 Task: In the Contact  JonesDelilah@valeo.com, schedule and save the meeting with title: 'Collaborative Discussion', Select date: '7 August, 2023', select start time: 5:00:PM. Add location in person New York with meeting description: Kindly join this meeting to understand Product Demo and Service Presentation.. Logged in from softage.1@softage.net
Action: Mouse moved to (94, 61)
Screenshot: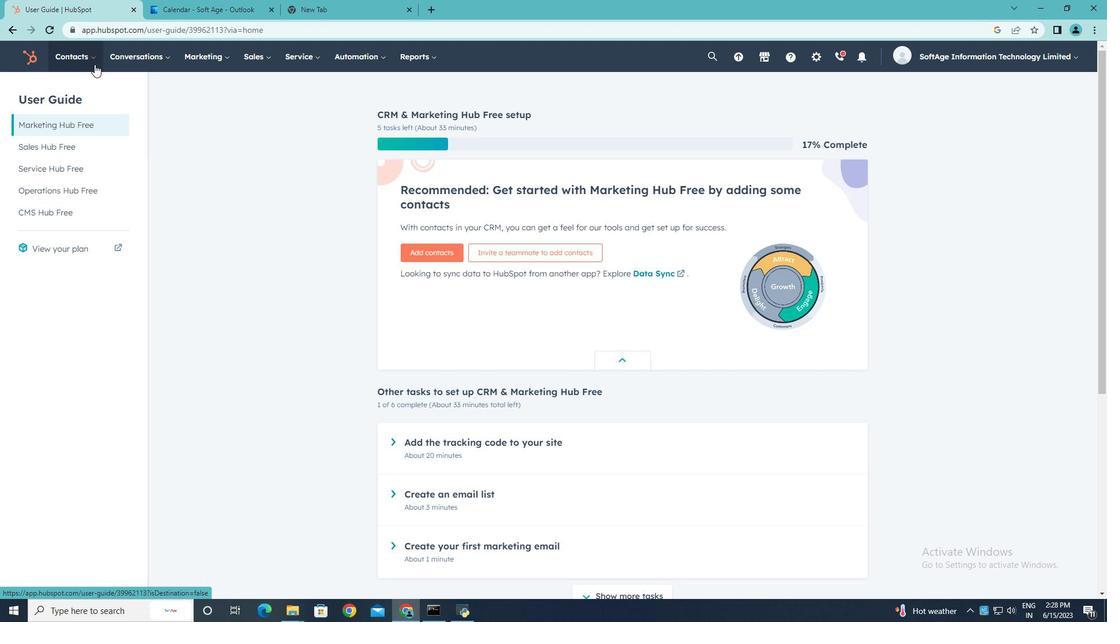
Action: Mouse pressed left at (94, 61)
Screenshot: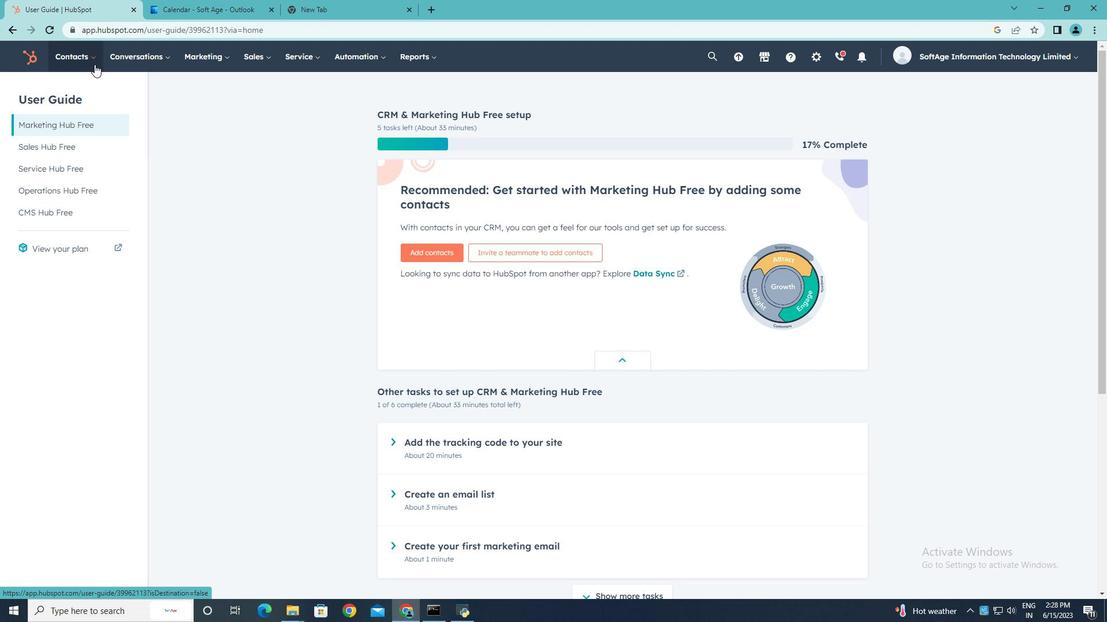 
Action: Mouse moved to (92, 94)
Screenshot: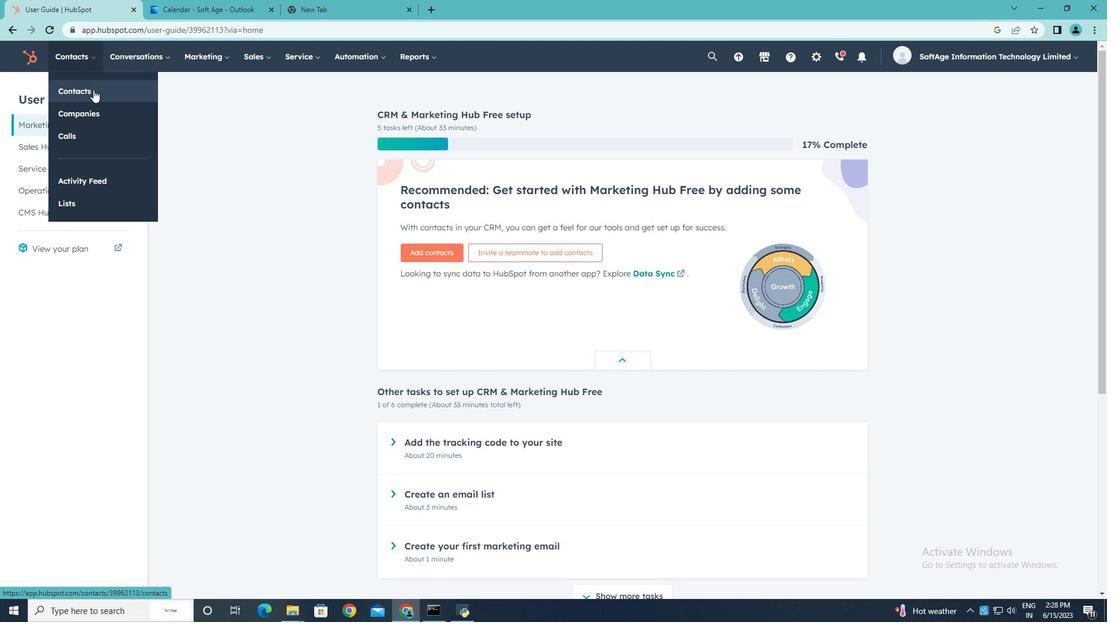 
Action: Mouse pressed left at (92, 94)
Screenshot: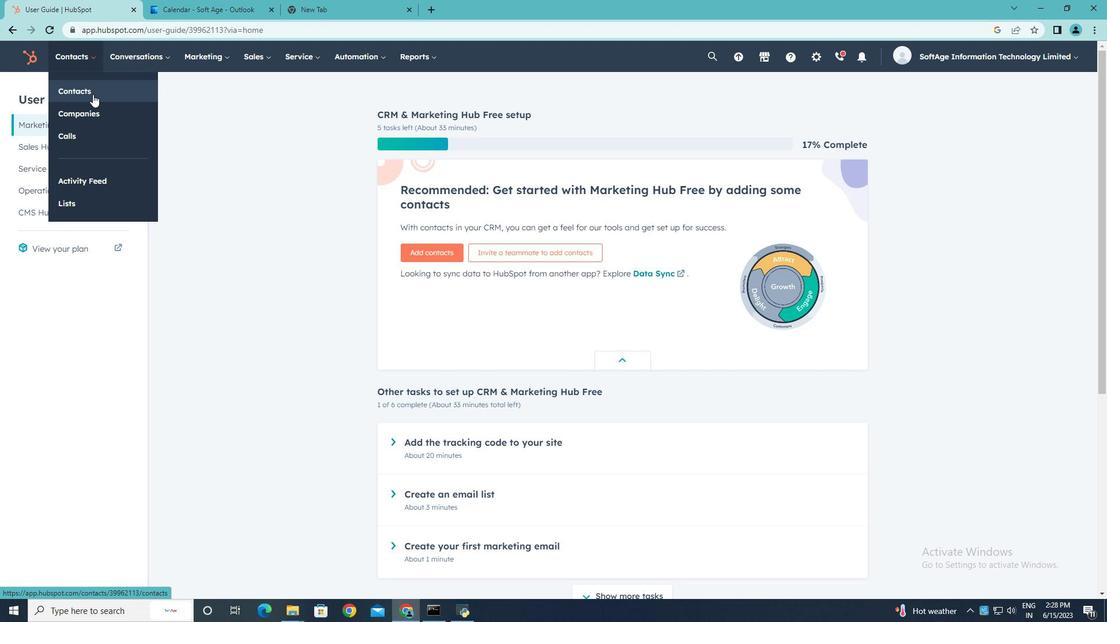 
Action: Mouse moved to (73, 186)
Screenshot: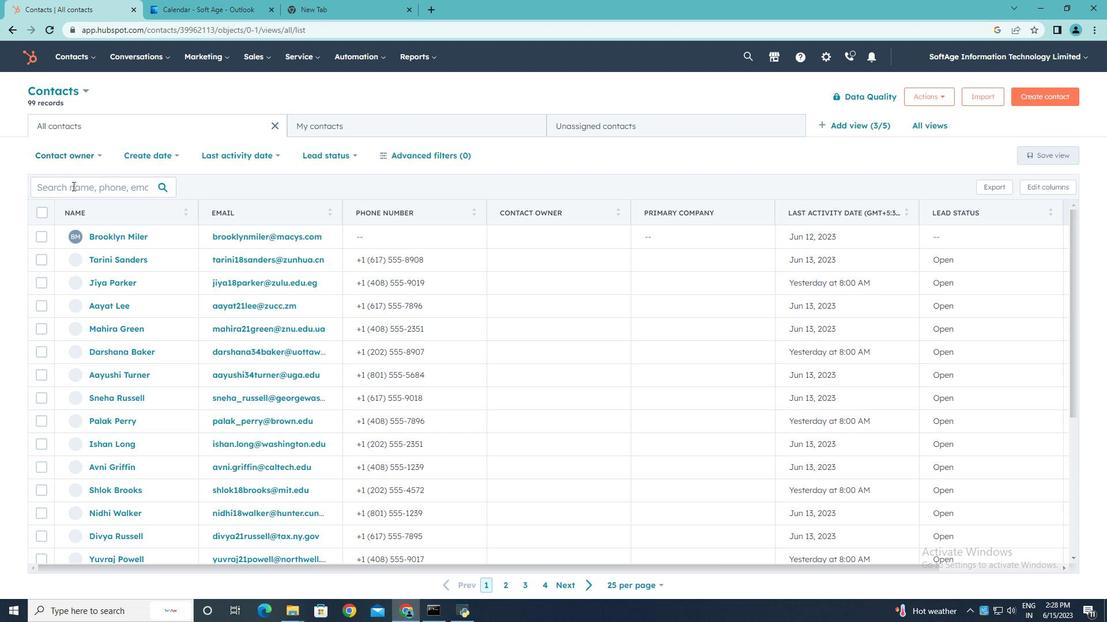 
Action: Mouse pressed left at (73, 186)
Screenshot: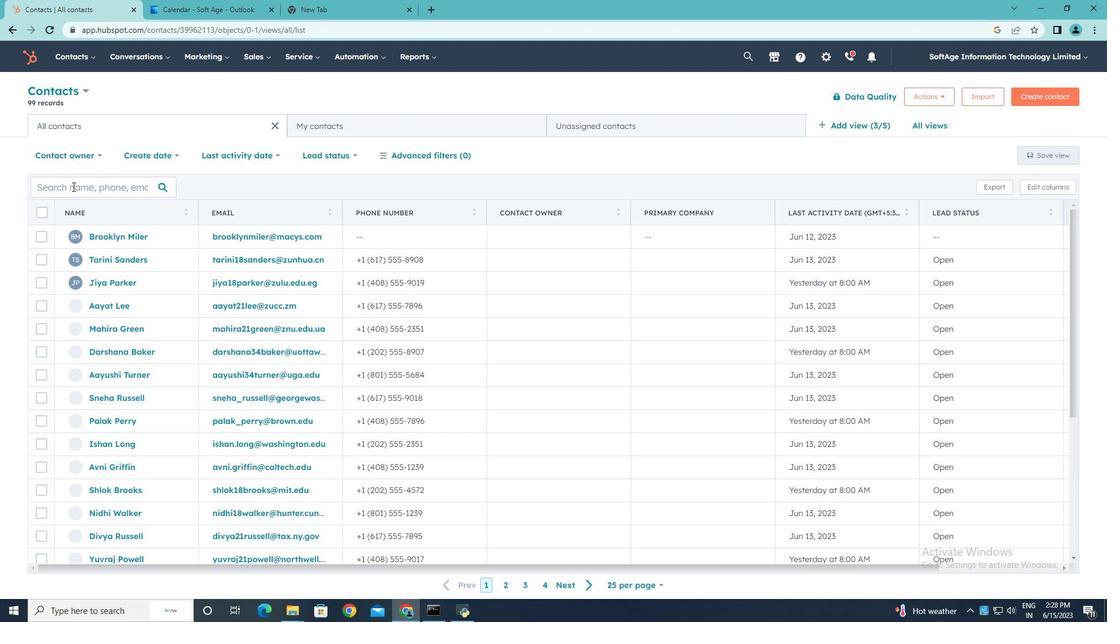 
Action: Key pressed <Key.shift><Key.shift>Jones<Key.shift><Key.shift><Key.shift>Delilah<Key.shift><Key.shift><Key.shift><Key.shift><Key.shift><Key.shift><Key.shift>valei<Key.backspace>o.com
Screenshot: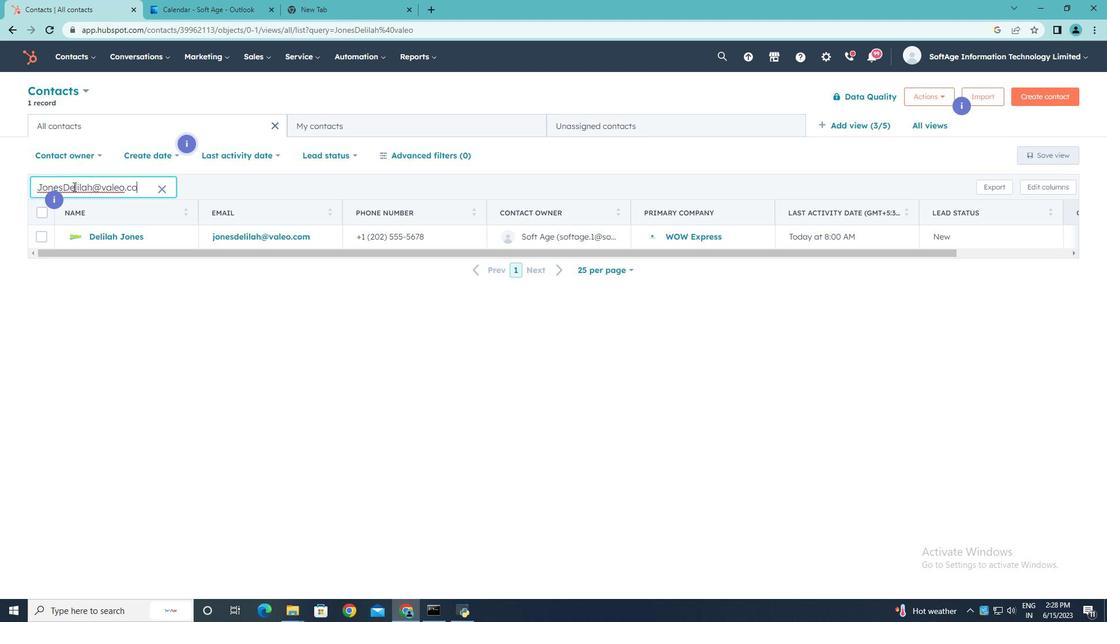 
Action: Mouse moved to (122, 234)
Screenshot: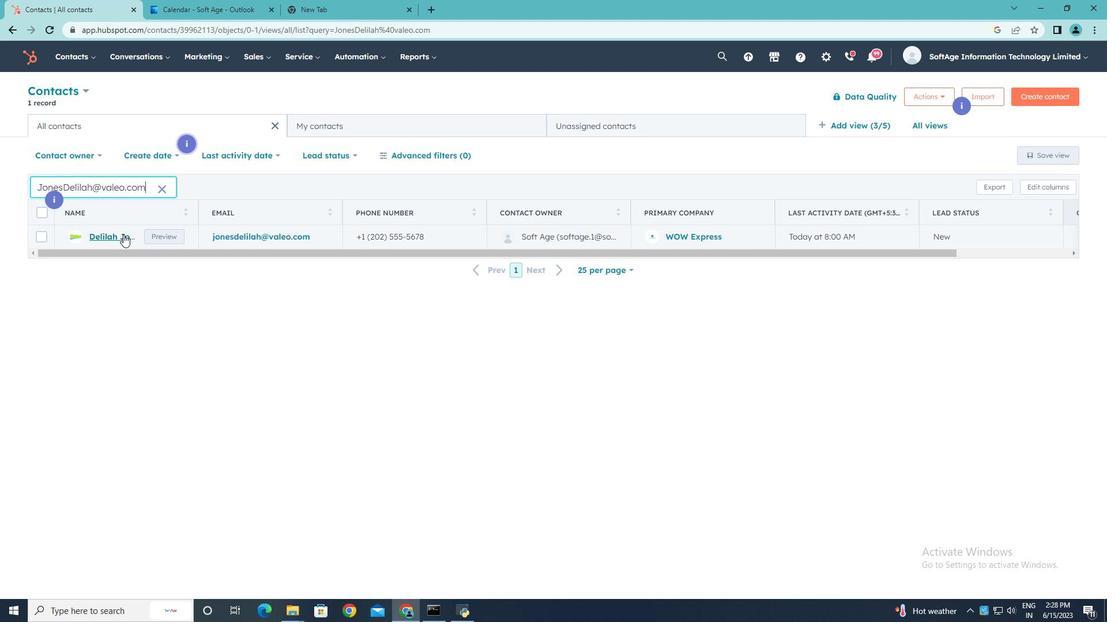 
Action: Mouse pressed left at (122, 234)
Screenshot: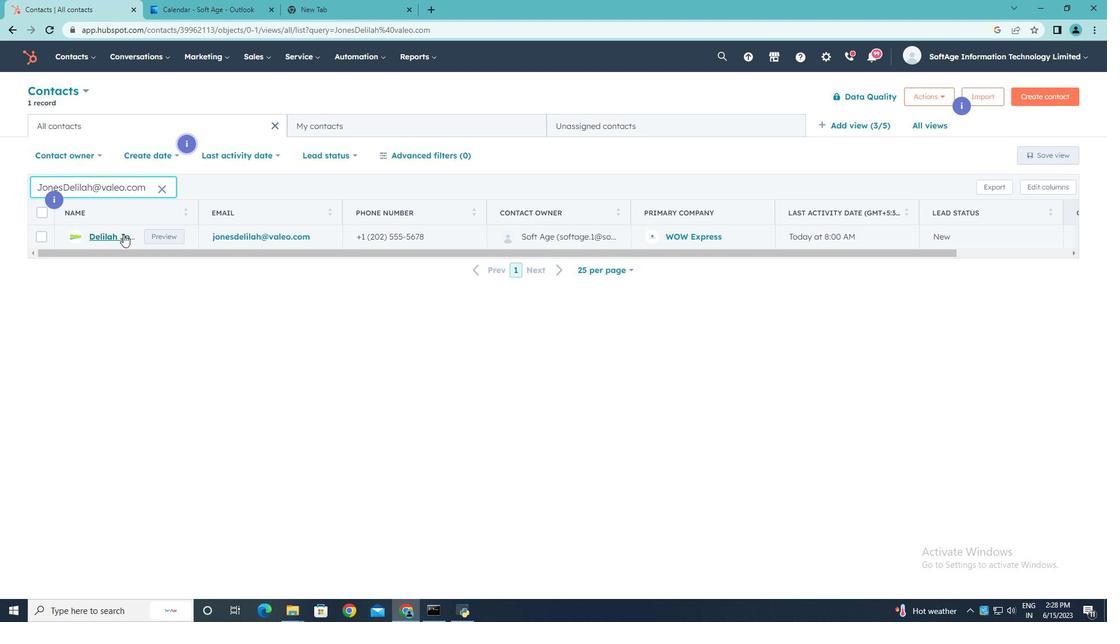 
Action: Mouse moved to (183, 185)
Screenshot: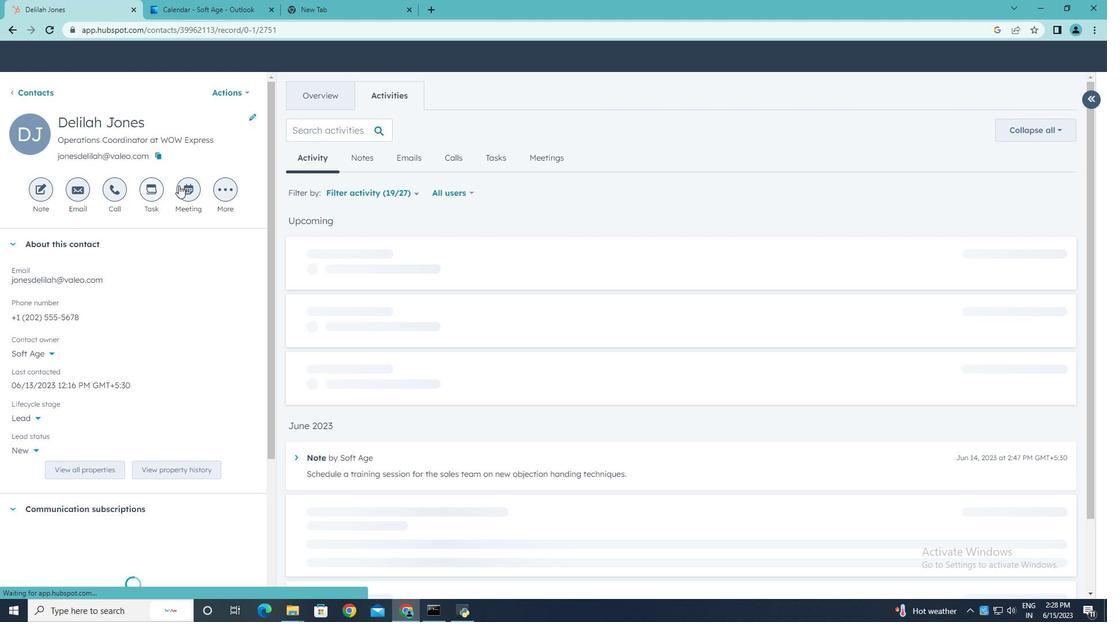 
Action: Mouse pressed left at (183, 185)
Screenshot: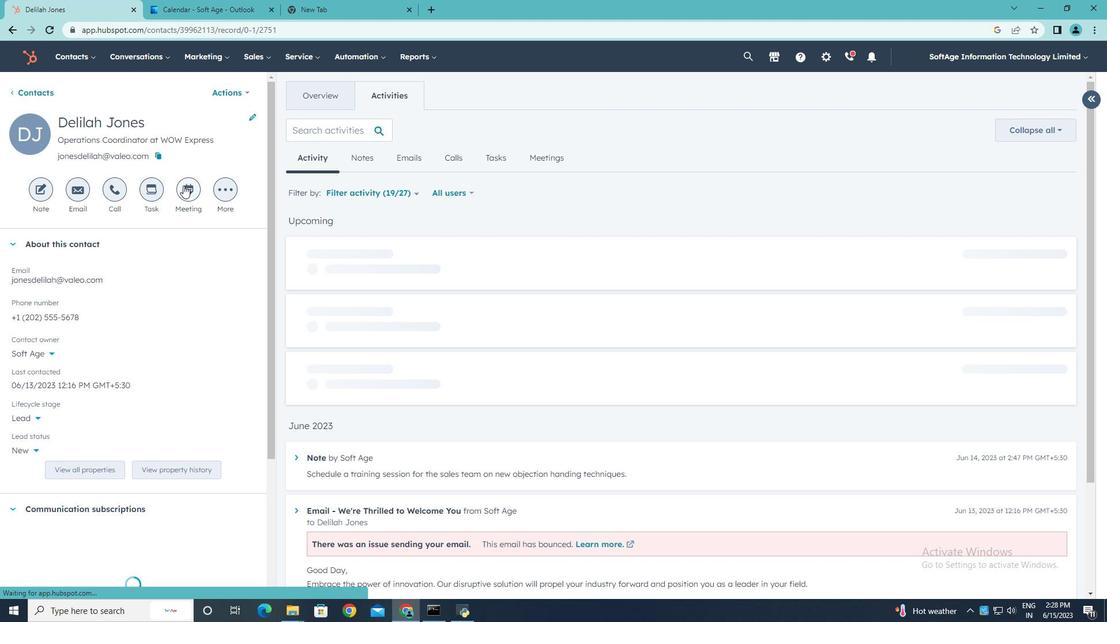 
Action: Mouse moved to (184, 185)
Screenshot: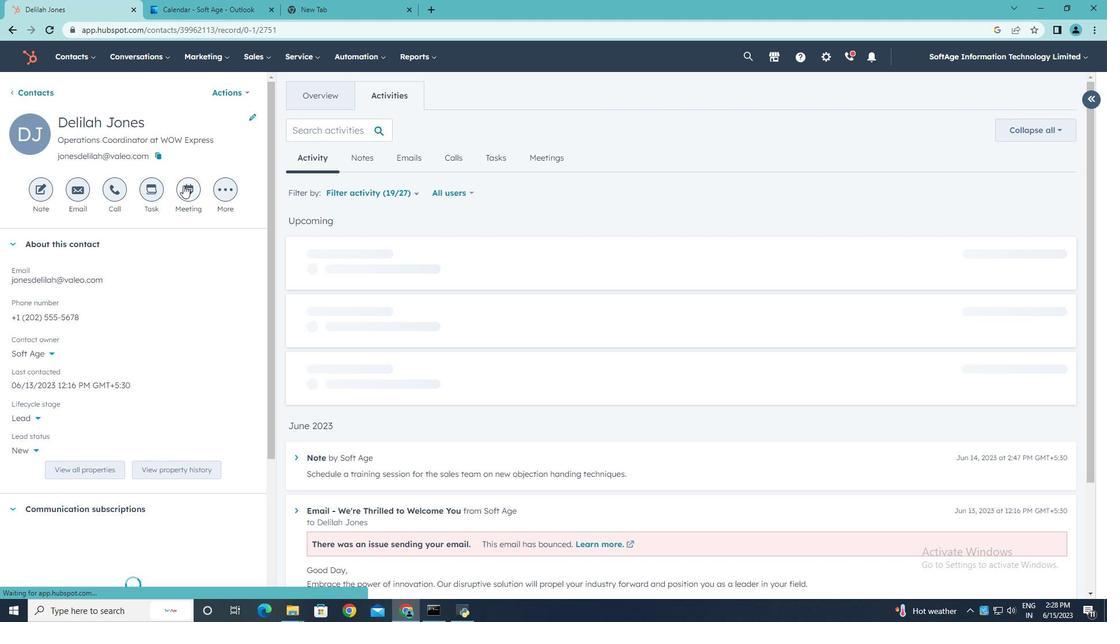 
Action: Key pressed <Key.shift><Key.shift><Key.shift><Key.shift><Key.shift><Key.shift><Key.shift><Key.shift><Key.shift>Collaborative<Key.space><Key.shift>Discussion.
Screenshot: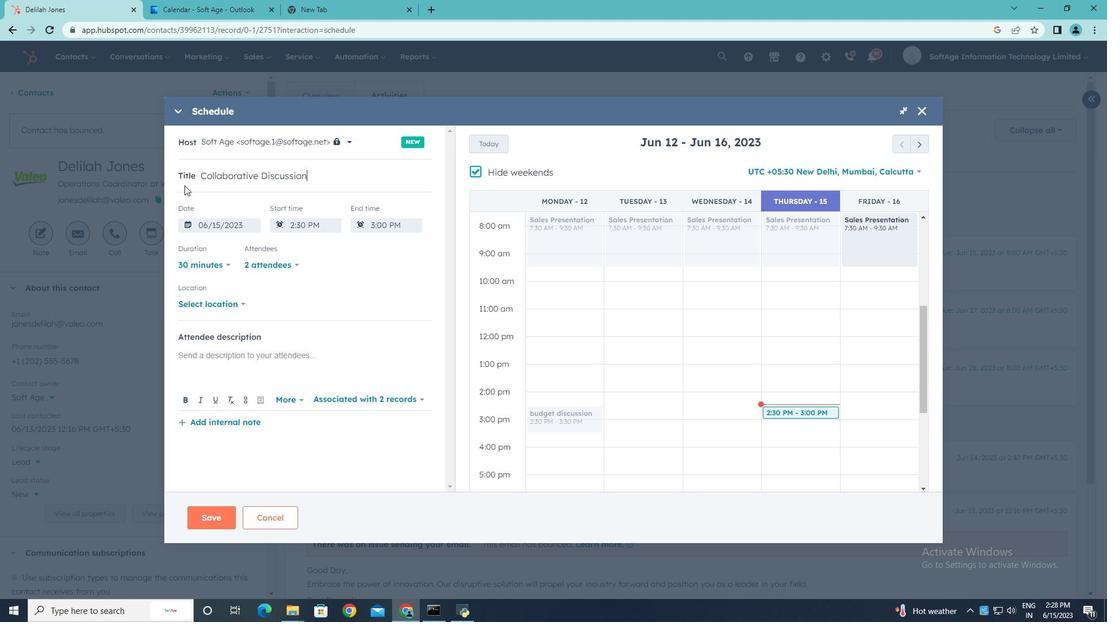 
Action: Mouse moved to (474, 173)
Screenshot: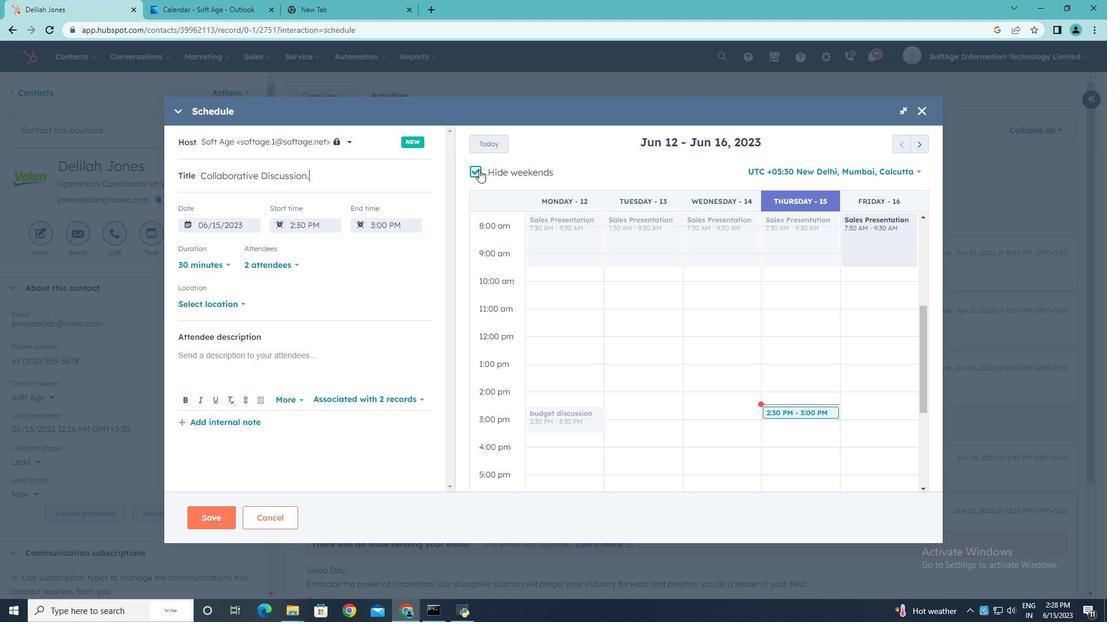 
Action: Mouse pressed left at (474, 173)
Screenshot: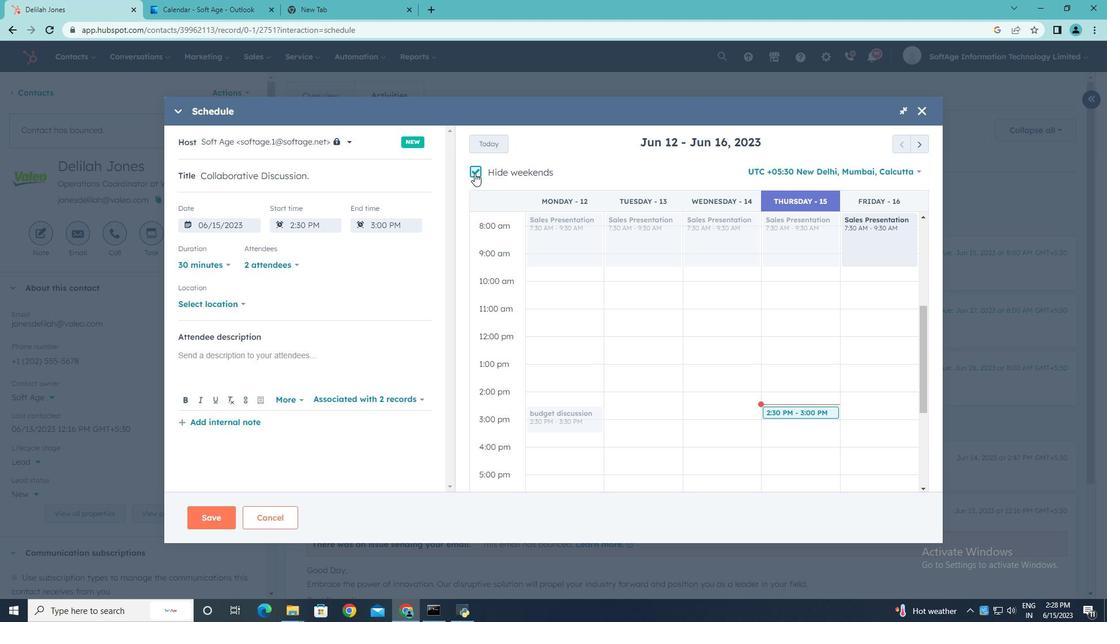 
Action: Mouse moved to (922, 145)
Screenshot: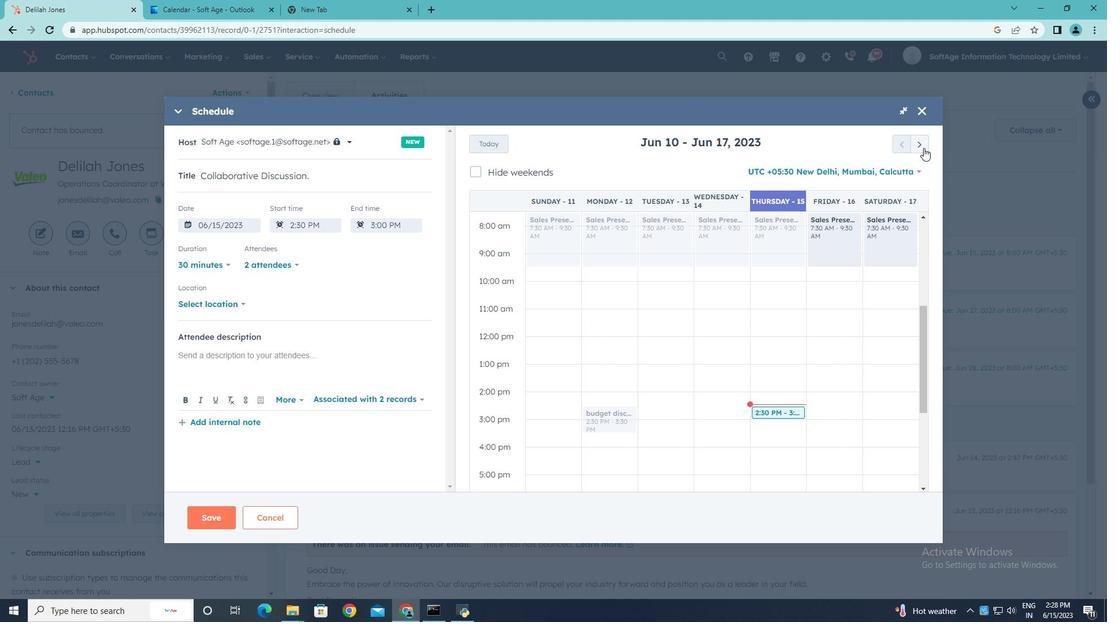 
Action: Mouse pressed left at (922, 145)
Screenshot: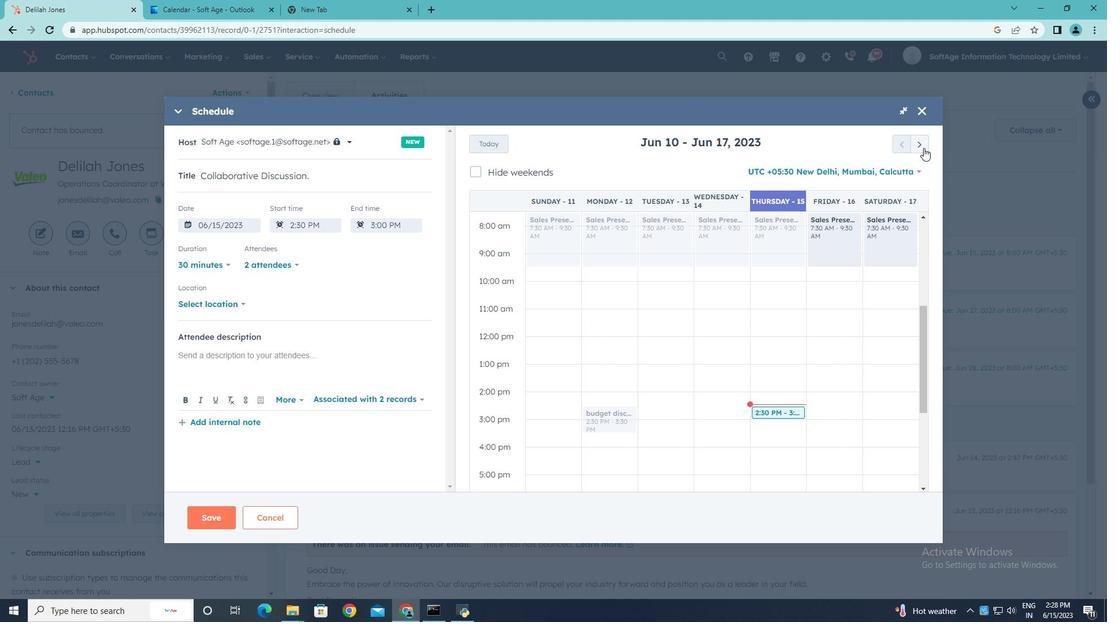 
Action: Mouse pressed left at (922, 145)
Screenshot: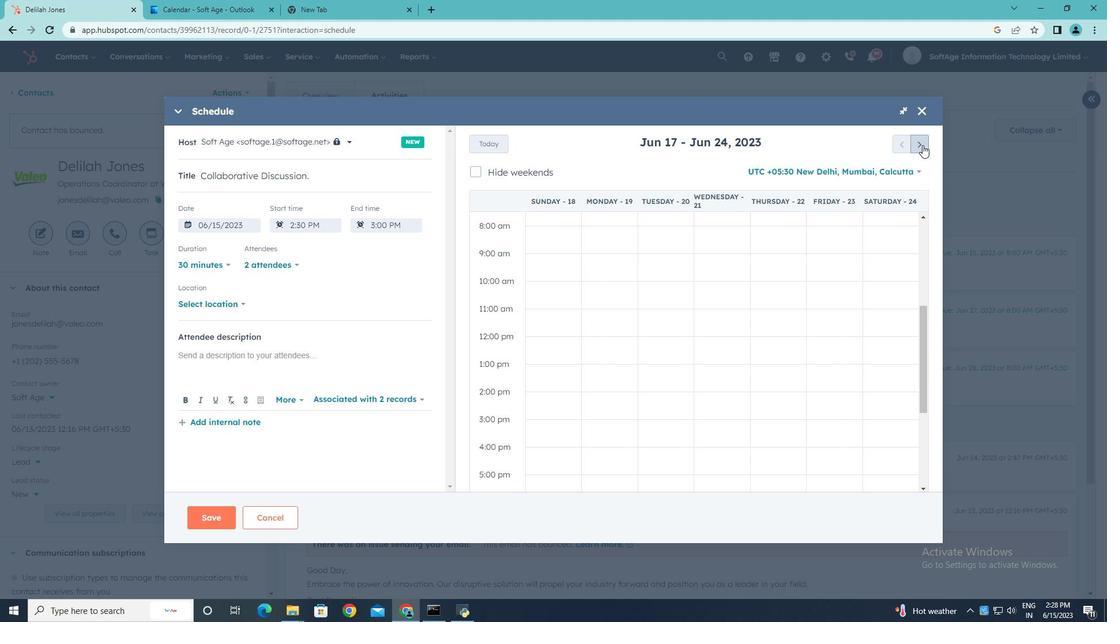 
Action: Mouse pressed left at (922, 145)
Screenshot: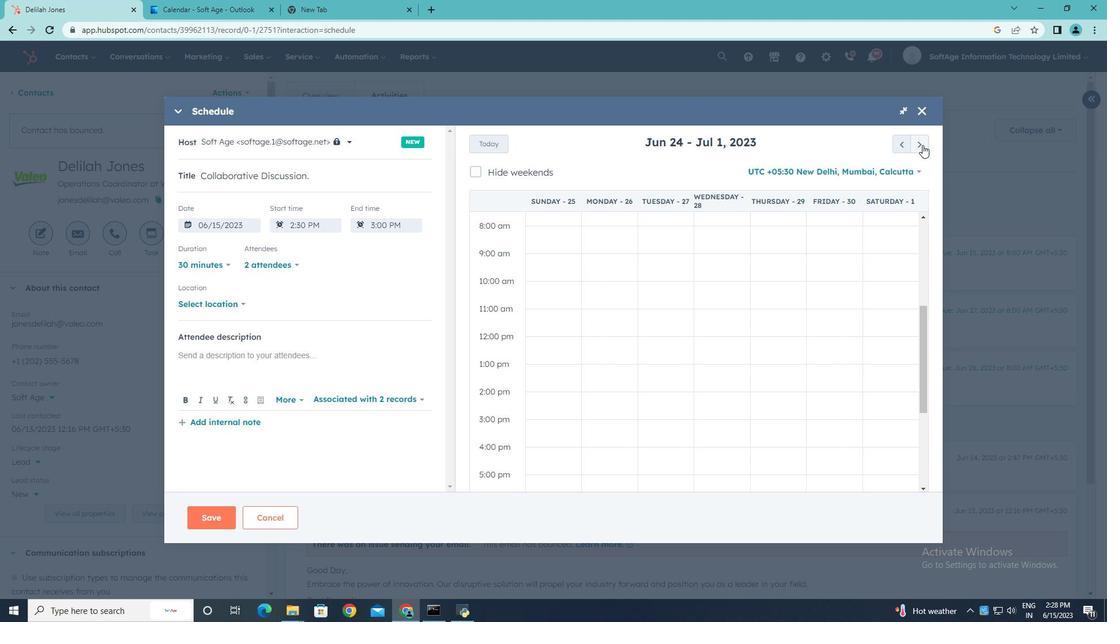 
Action: Mouse pressed left at (922, 145)
Screenshot: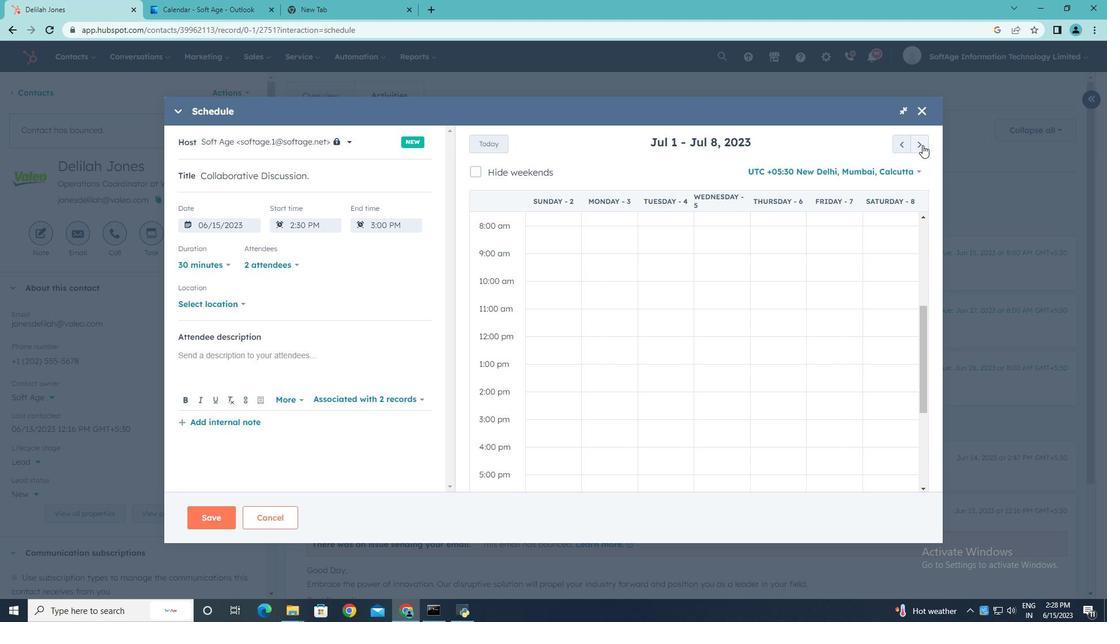 
Action: Mouse pressed left at (922, 145)
Screenshot: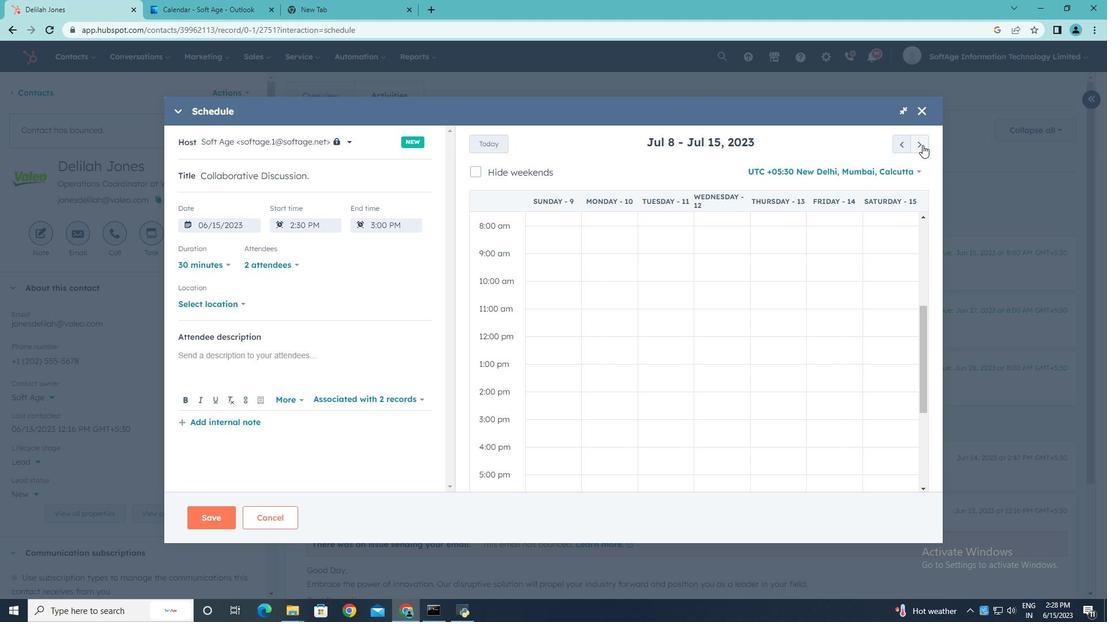 
Action: Mouse pressed left at (922, 145)
Screenshot: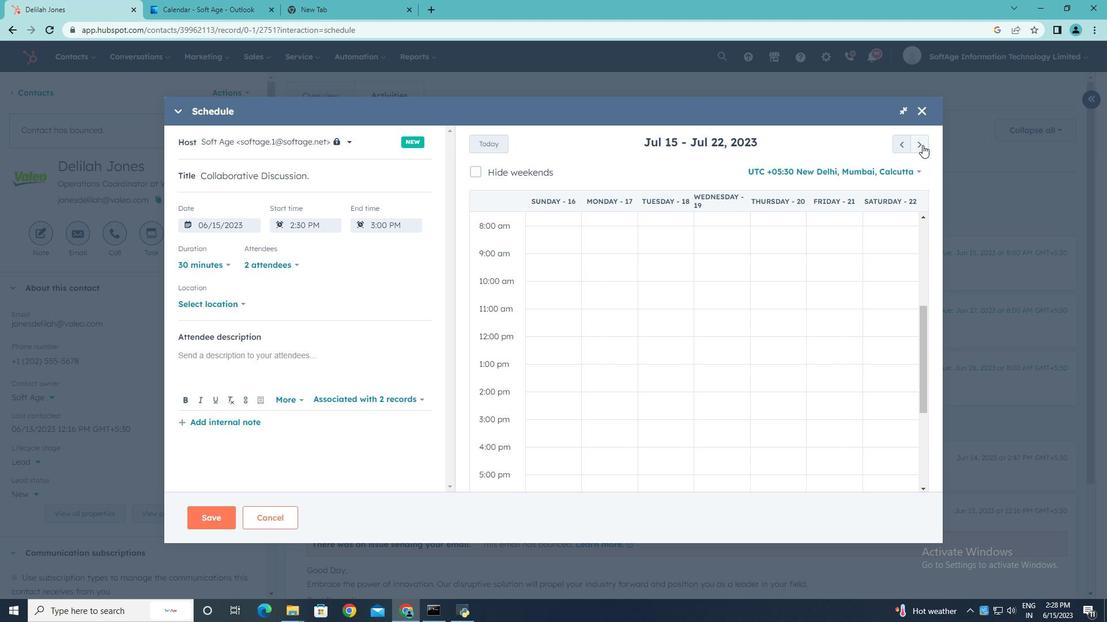 
Action: Mouse pressed left at (922, 145)
Screenshot: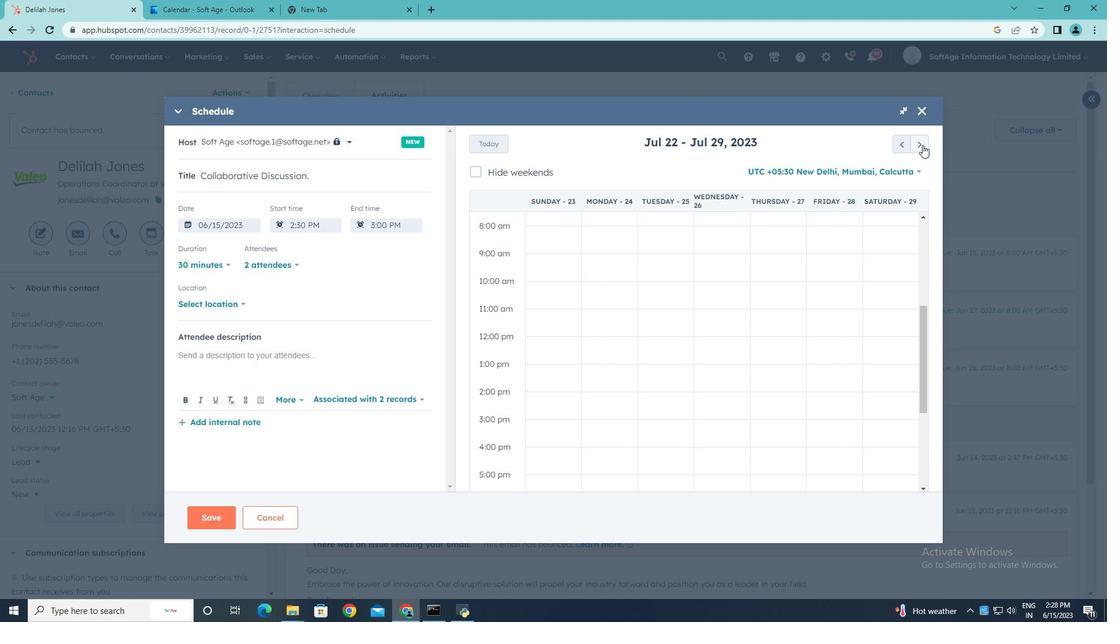 
Action: Mouse pressed left at (922, 145)
Screenshot: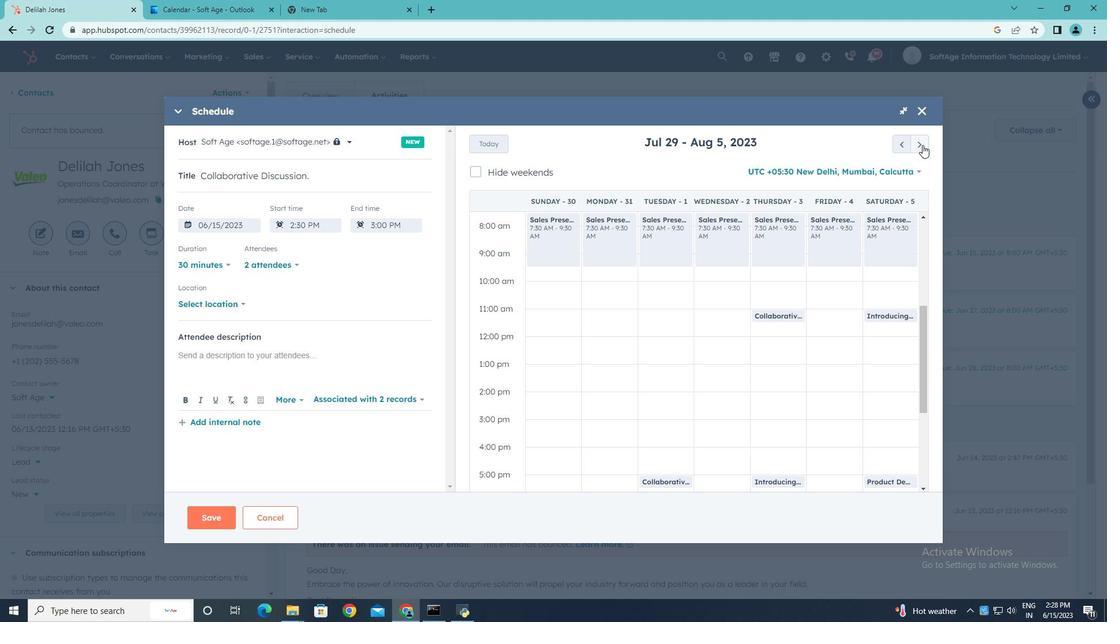 
Action: Mouse moved to (603, 477)
Screenshot: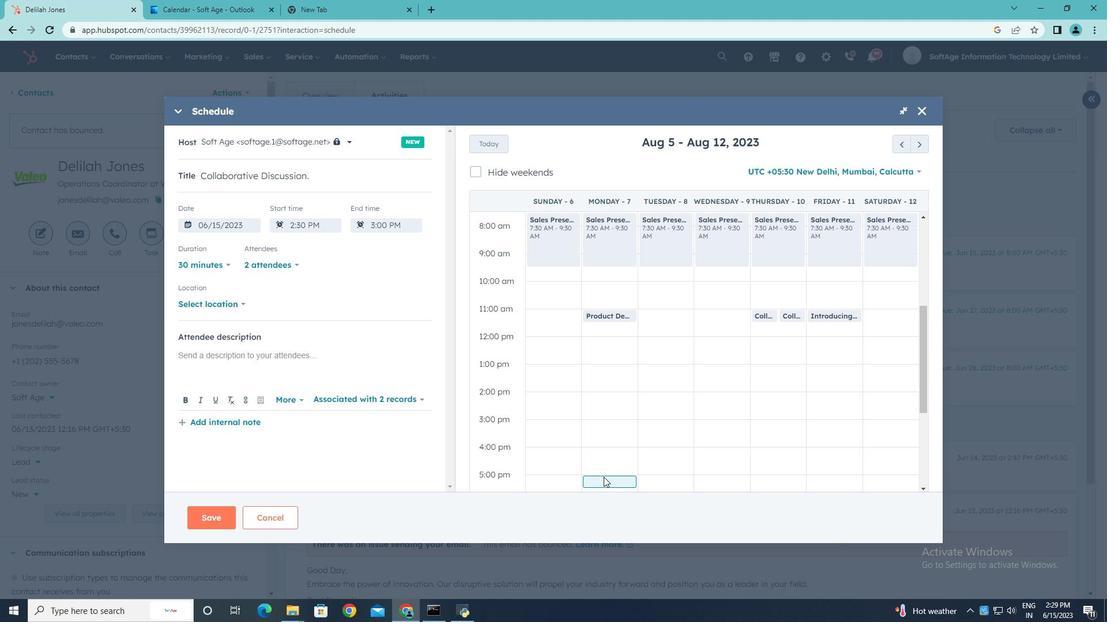 
Action: Mouse pressed left at (603, 477)
Screenshot: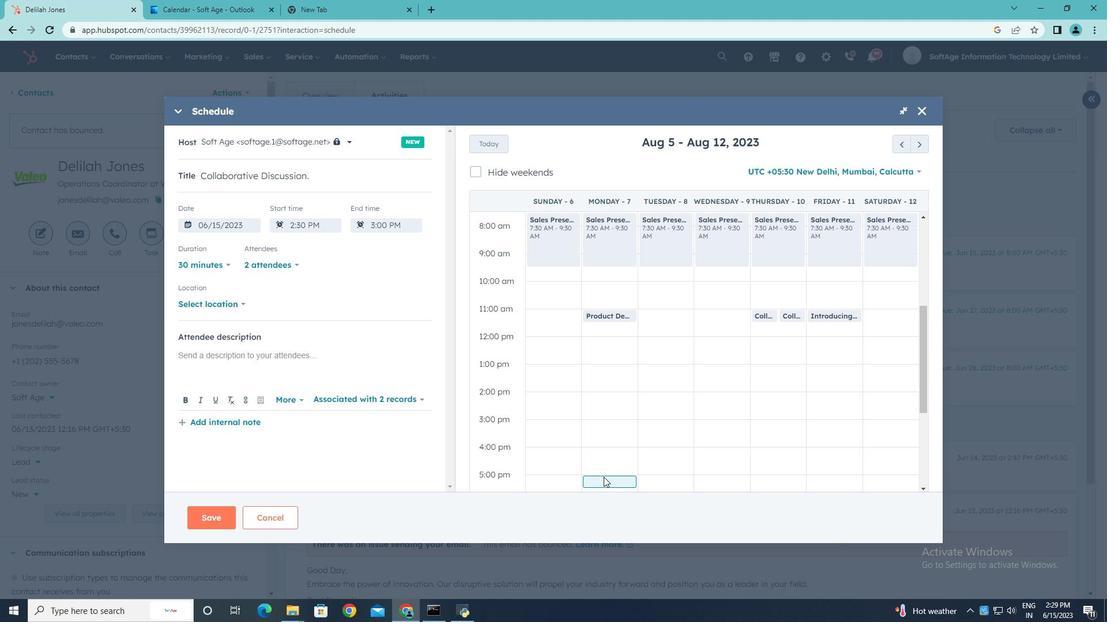 
Action: Mouse moved to (243, 302)
Screenshot: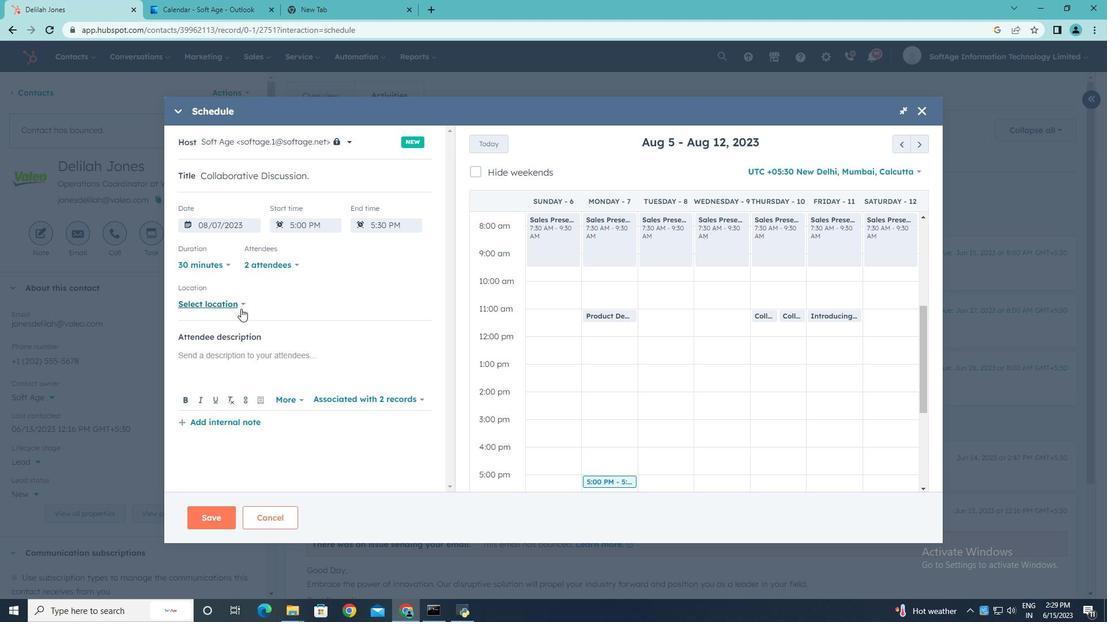 
Action: Mouse pressed left at (243, 302)
Screenshot: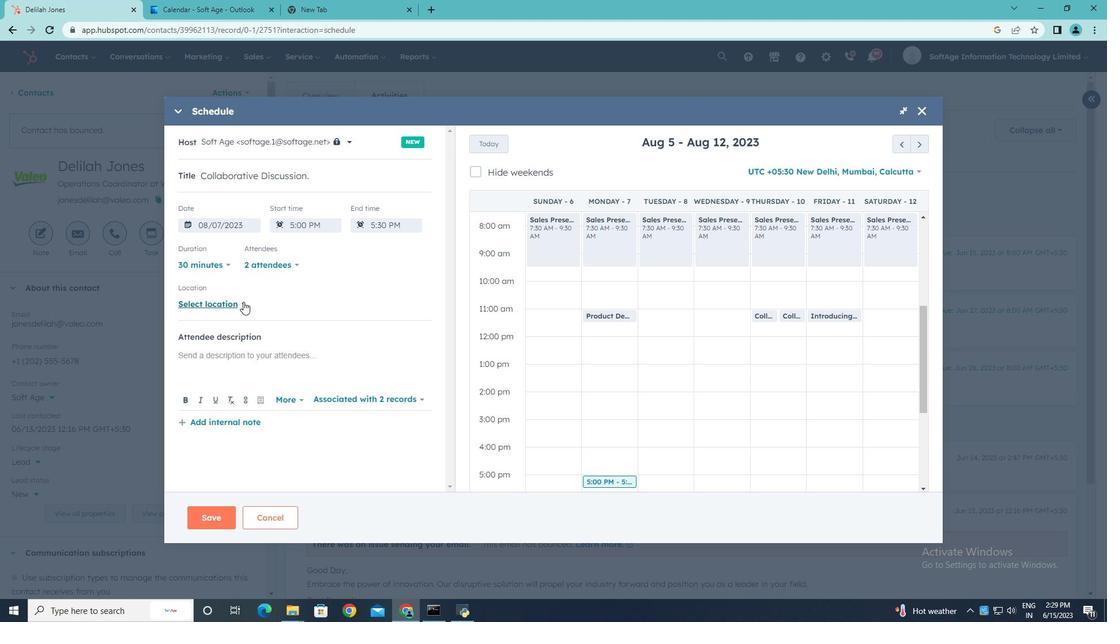 
Action: Mouse moved to (289, 298)
Screenshot: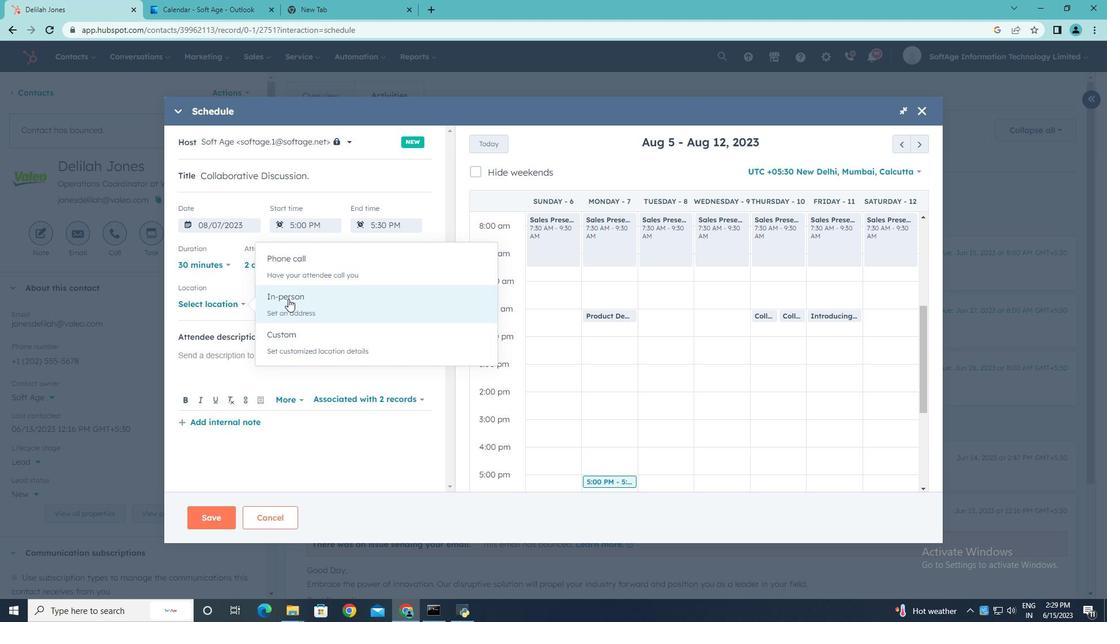 
Action: Mouse pressed left at (289, 298)
Screenshot: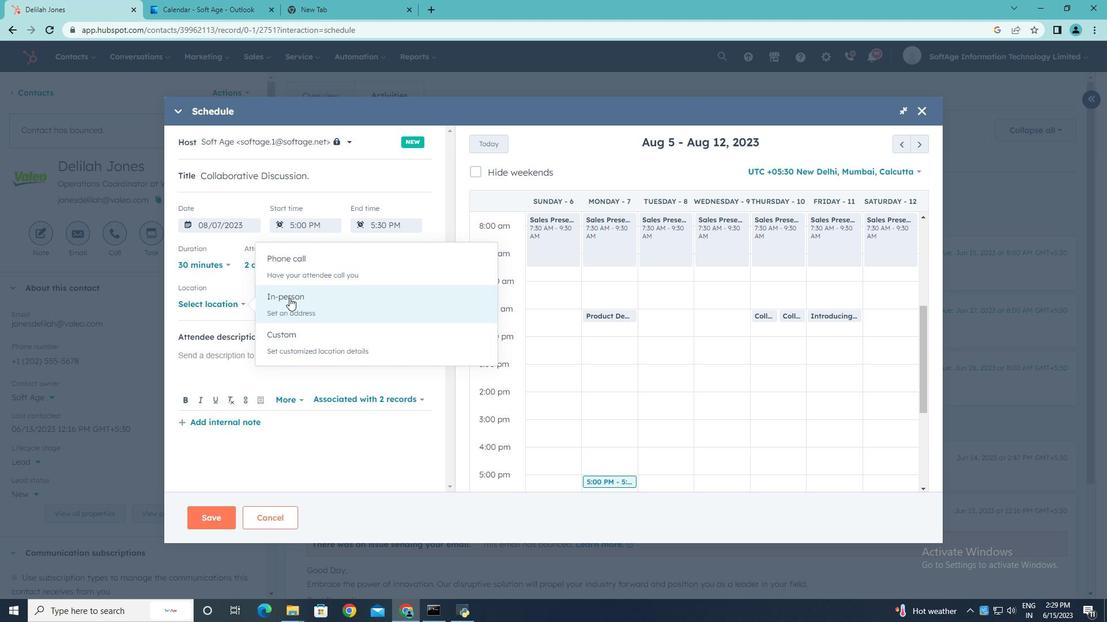 
Action: Mouse moved to (286, 299)
Screenshot: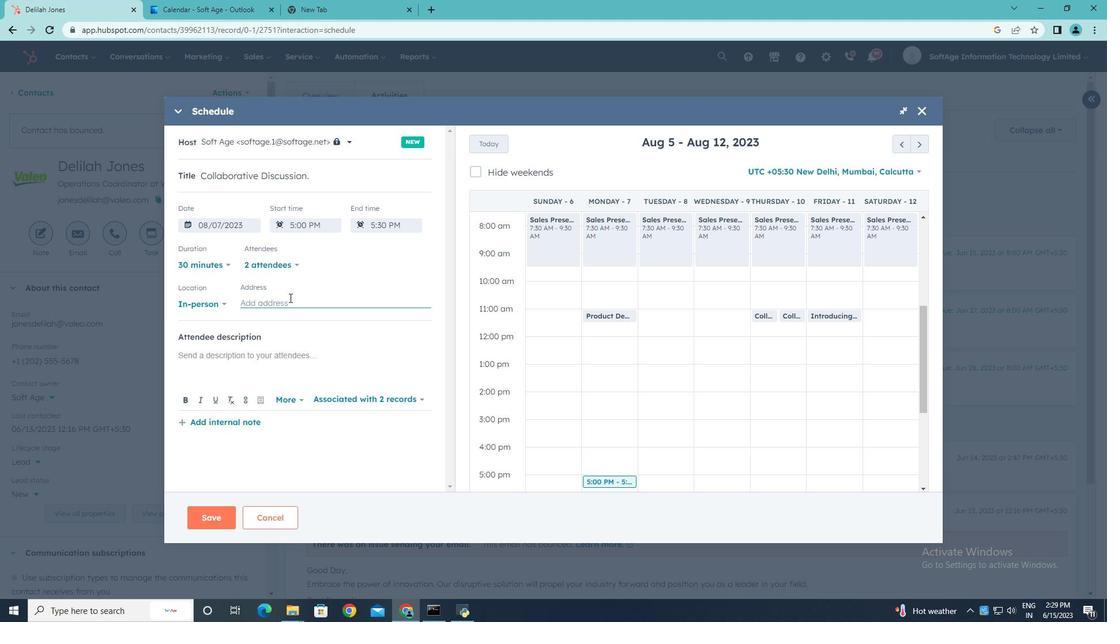 
Action: Mouse pressed left at (286, 299)
Screenshot: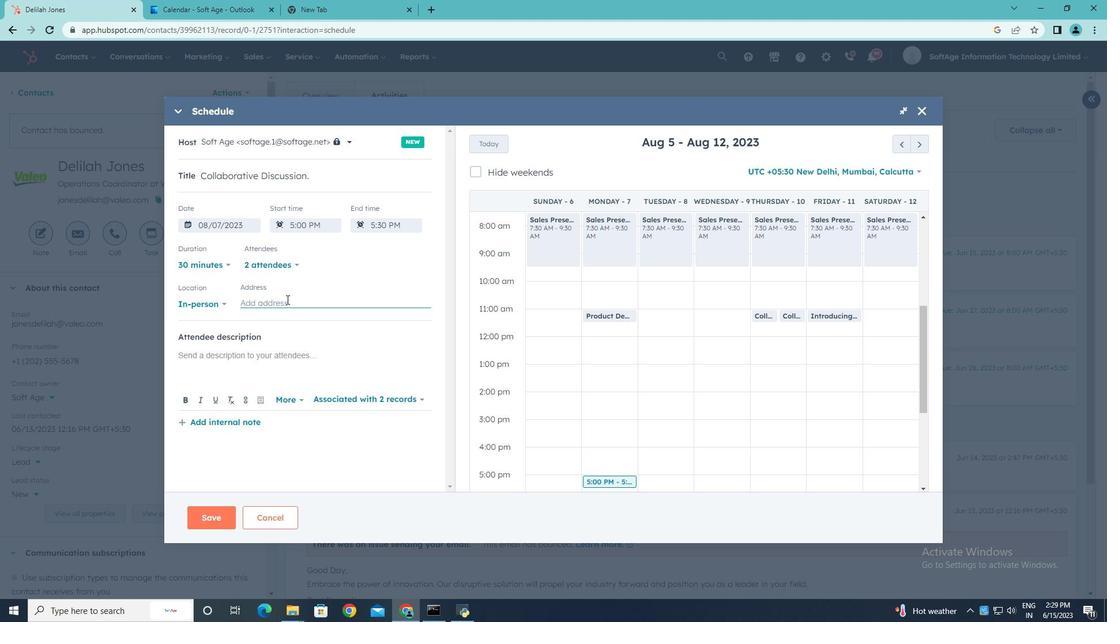 
Action: Key pressed <Key.shift>New<Key.space><Key.shift>York
Screenshot: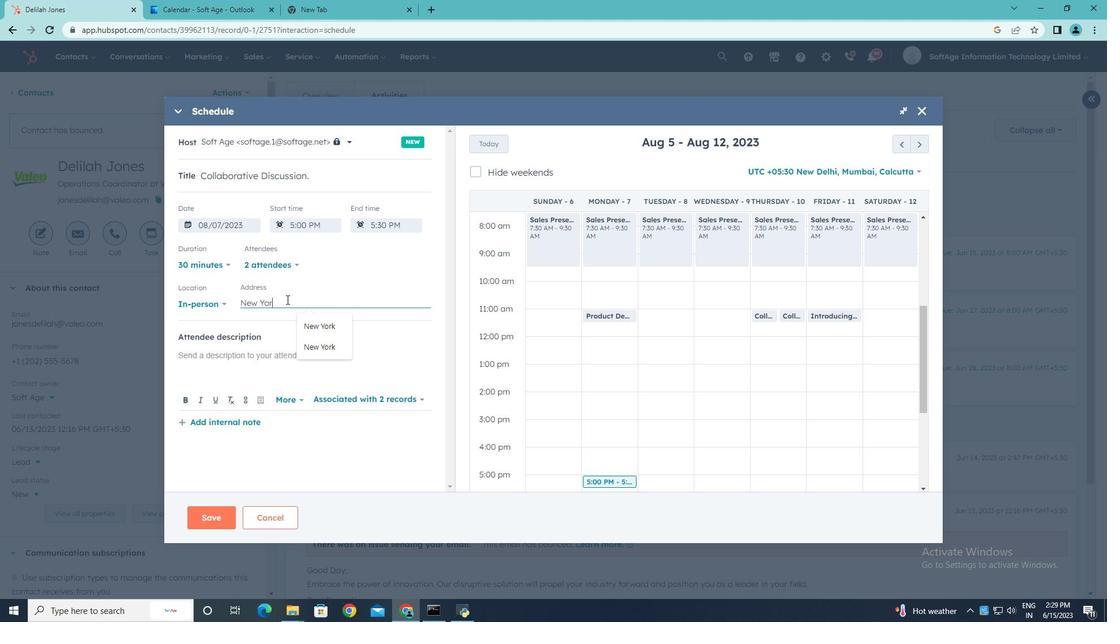 
Action: Mouse moved to (245, 353)
Screenshot: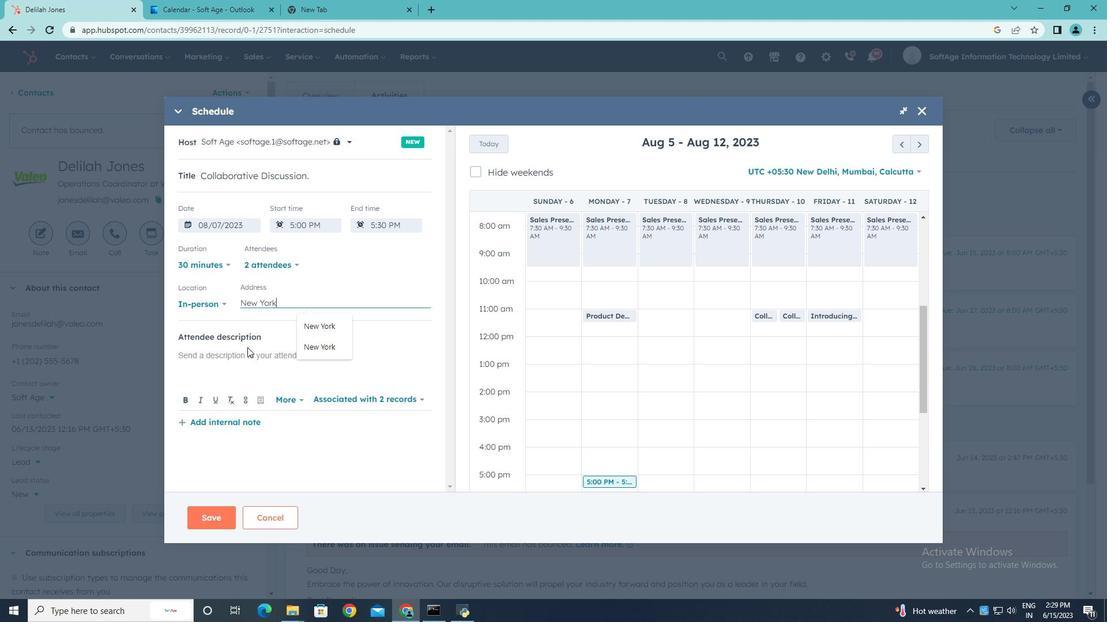 
Action: Mouse pressed left at (245, 353)
Screenshot: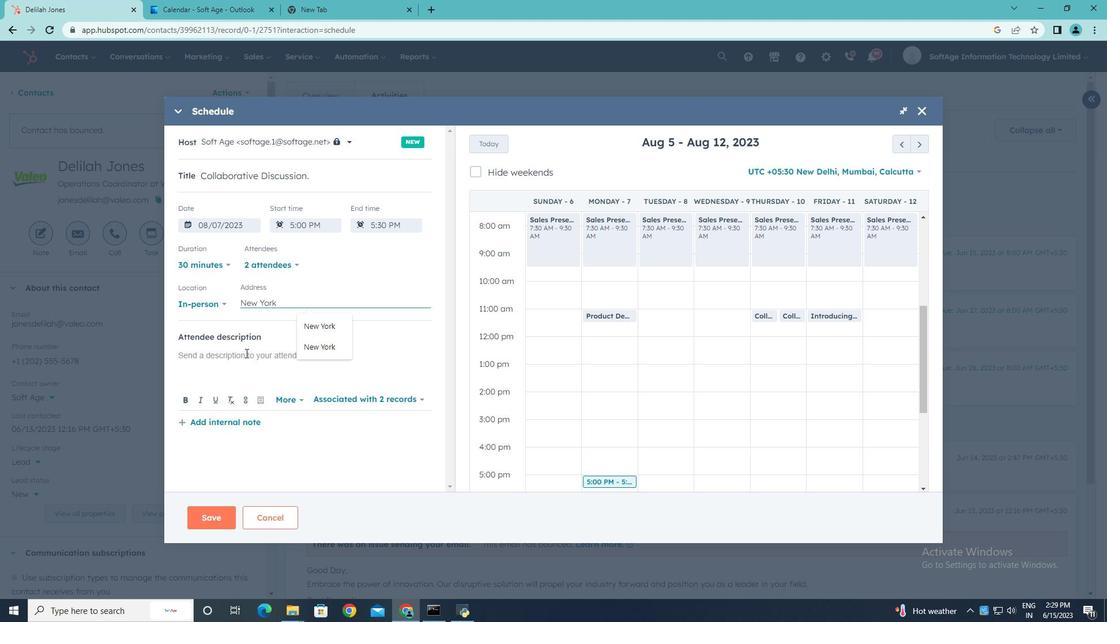 
Action: Key pressed <Key.shift><Key.shift><Key.shift><Key.shift><Key.shift><Key.shift><Key.shift><Key.shift><Key.shift><Key.shift><Key.shift><Key.shift><Key.shift><Key.shift><Key.shift><Key.shift>Kindly<Key.space><Key.shift><Key.shift>join<Key.space>this<Key.space>meeting<Key.space>to<Key.space>understand<Key.space>product<Key.space><Key.shift><Key.shift>Demo
Screenshot: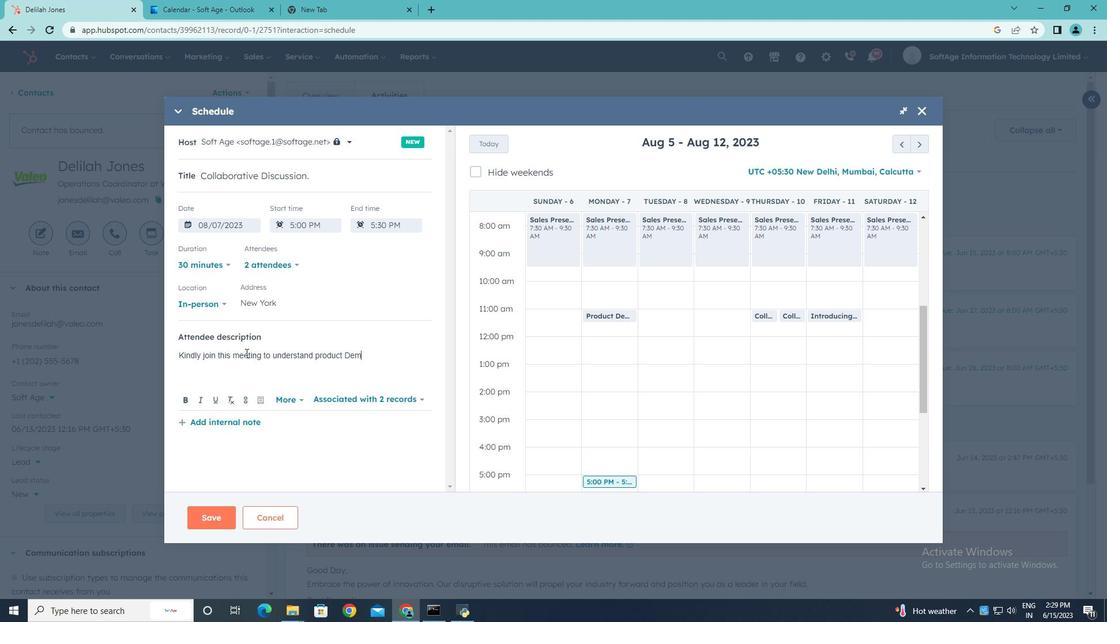 
Action: Mouse moved to (317, 356)
Screenshot: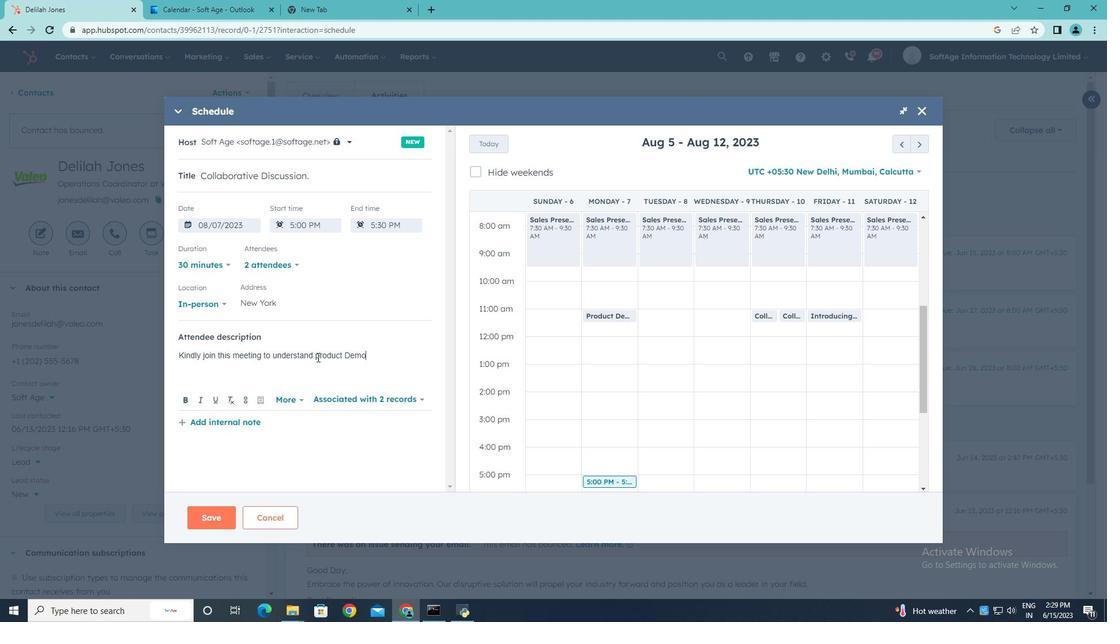
Action: Mouse pressed left at (317, 356)
Screenshot: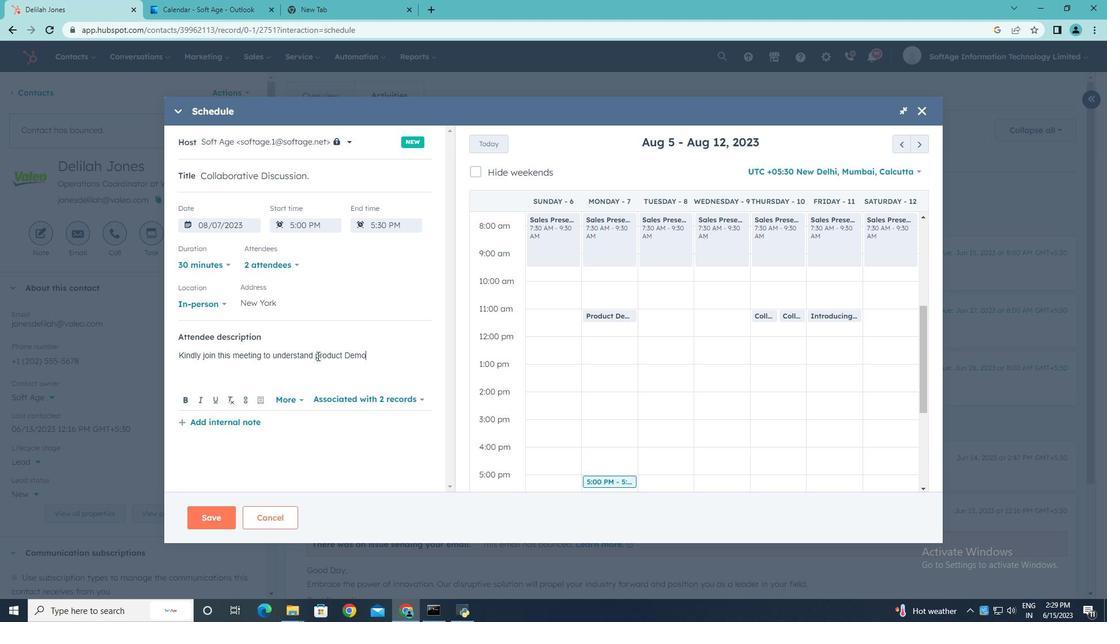 
Action: Key pressed <Key.right><Key.backspace><Key.shift><Key.shift><Key.shift><Key.shift><Key.shift><Key.shift><Key.shift><Key.shift>P<Key.down><Key.down><Key.space><Key.shift><Key.shift><Key.shift><Key.shift><Key.shift><Key.shift><Key.shift><Key.shift><Key.shift><Key.shift><Key.shift><Key.shift><Key.shift><Key.shift><Key.shift><Key.shift><Key.shift><Key.shift><Key.shift>Service<Key.space><Key.shift>Presentation..
Screenshot: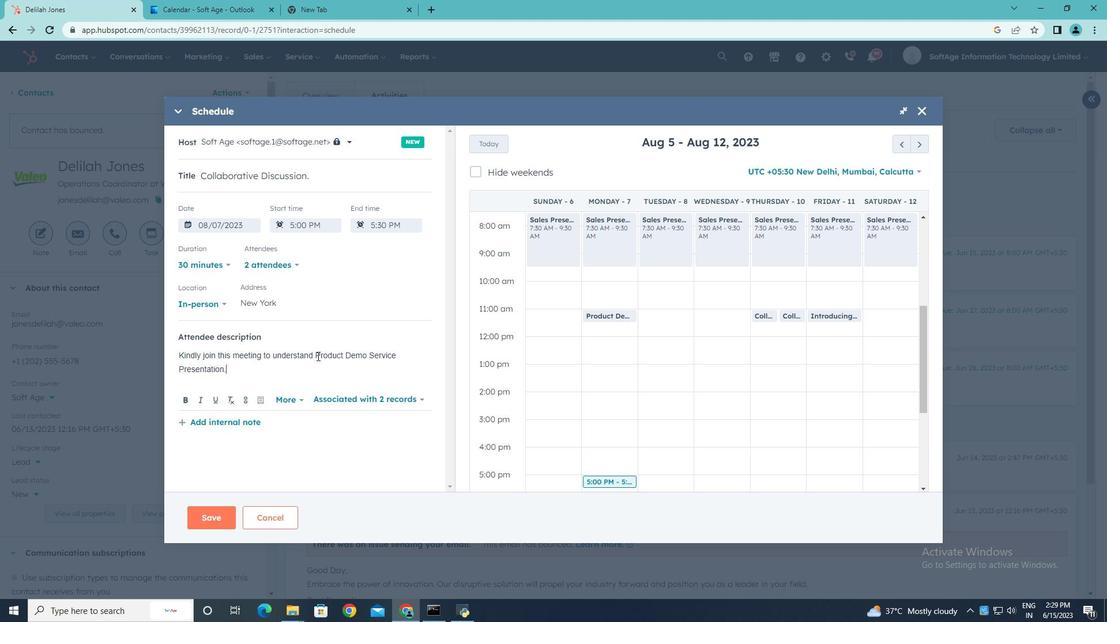 
Action: Mouse moved to (200, 513)
Screenshot: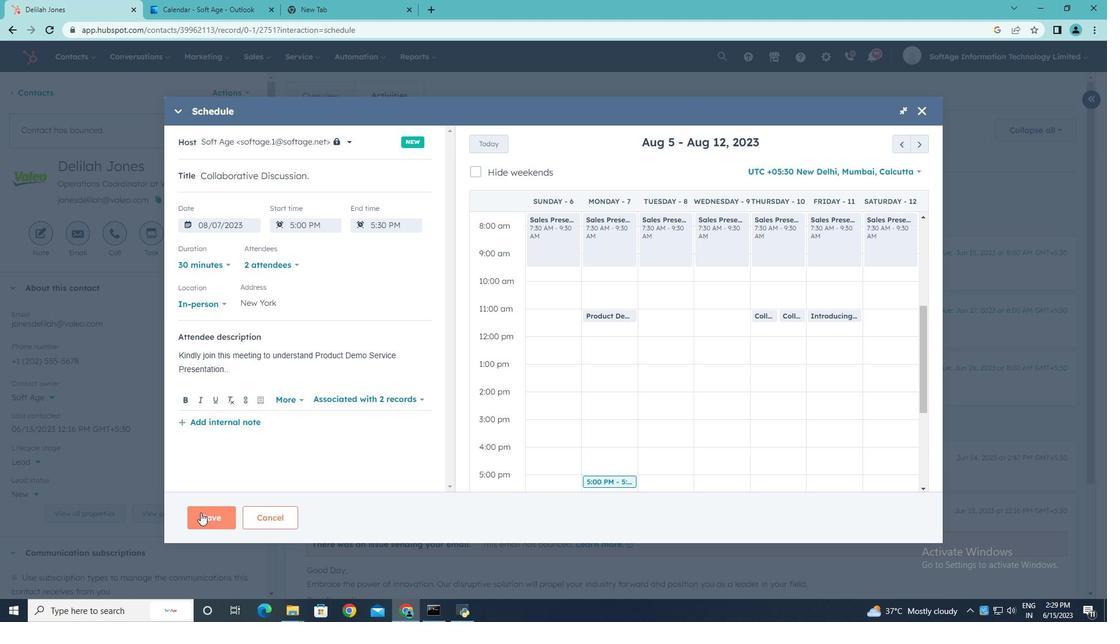 
Action: Mouse pressed left at (200, 513)
Screenshot: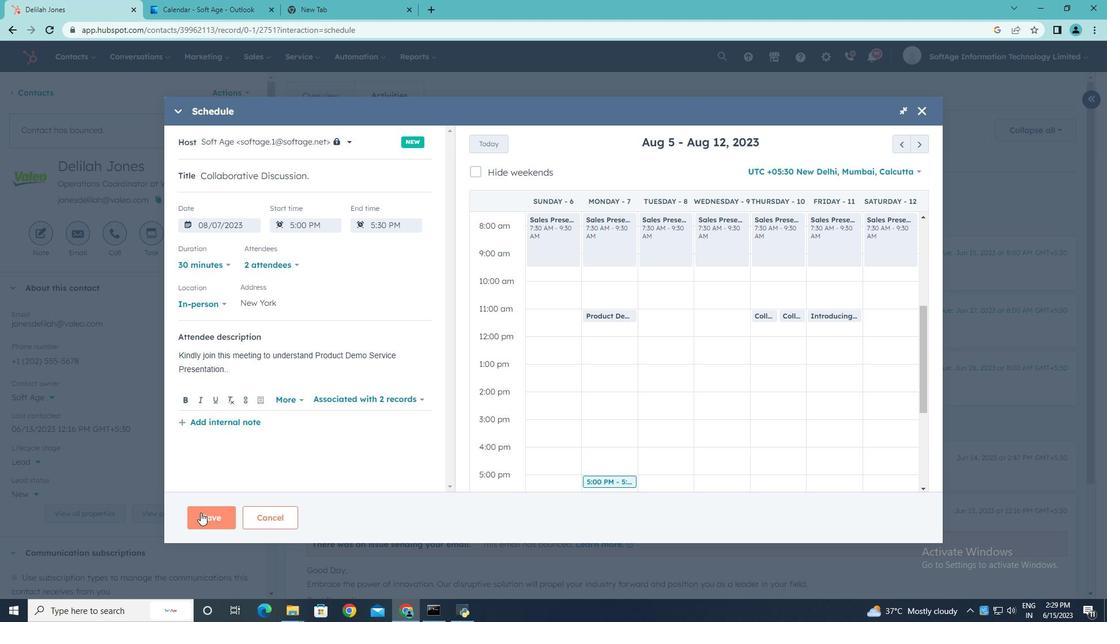 
